 Task: Download the document in .jpg form.
Action: Mouse moved to (123, 109)
Screenshot: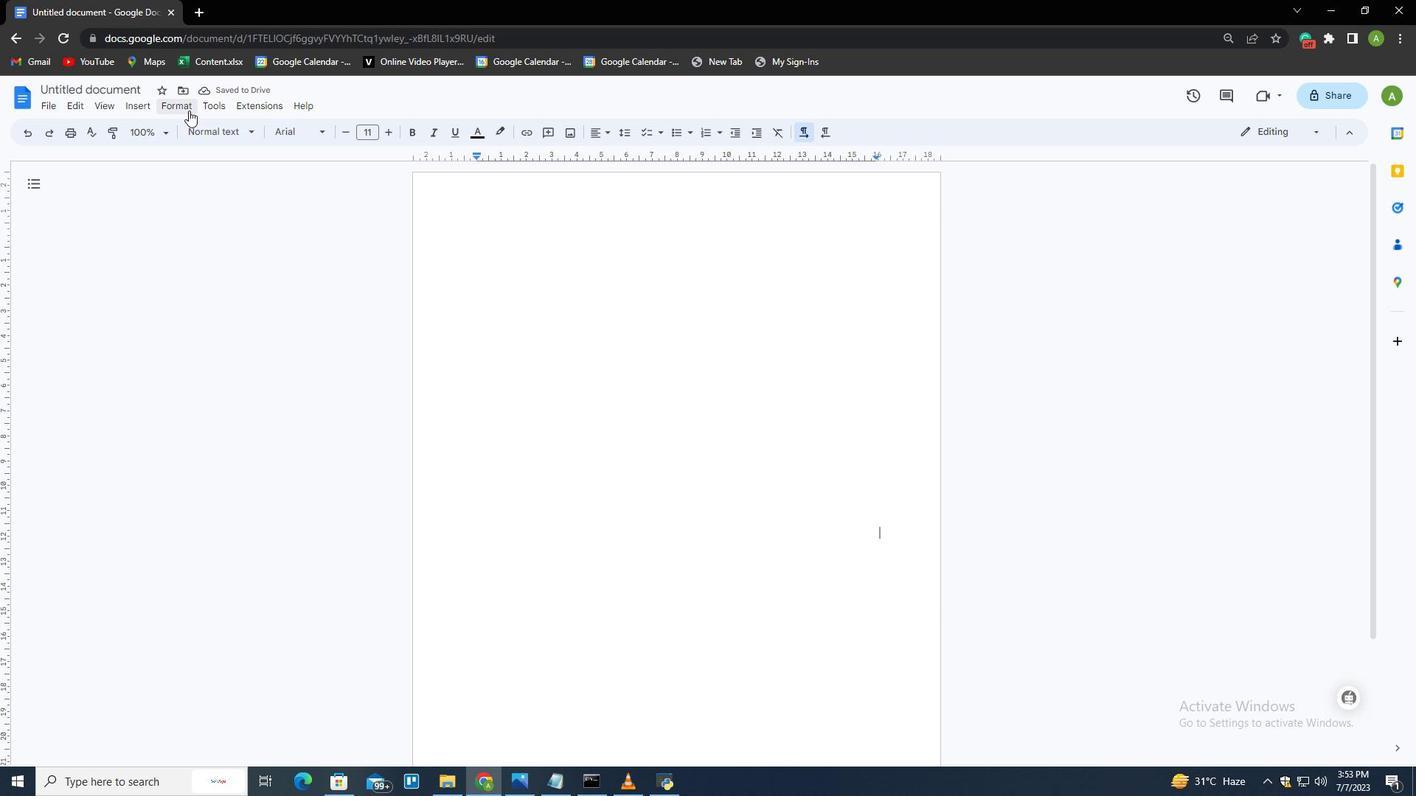 
Action: Mouse pressed left at (123, 109)
Screenshot: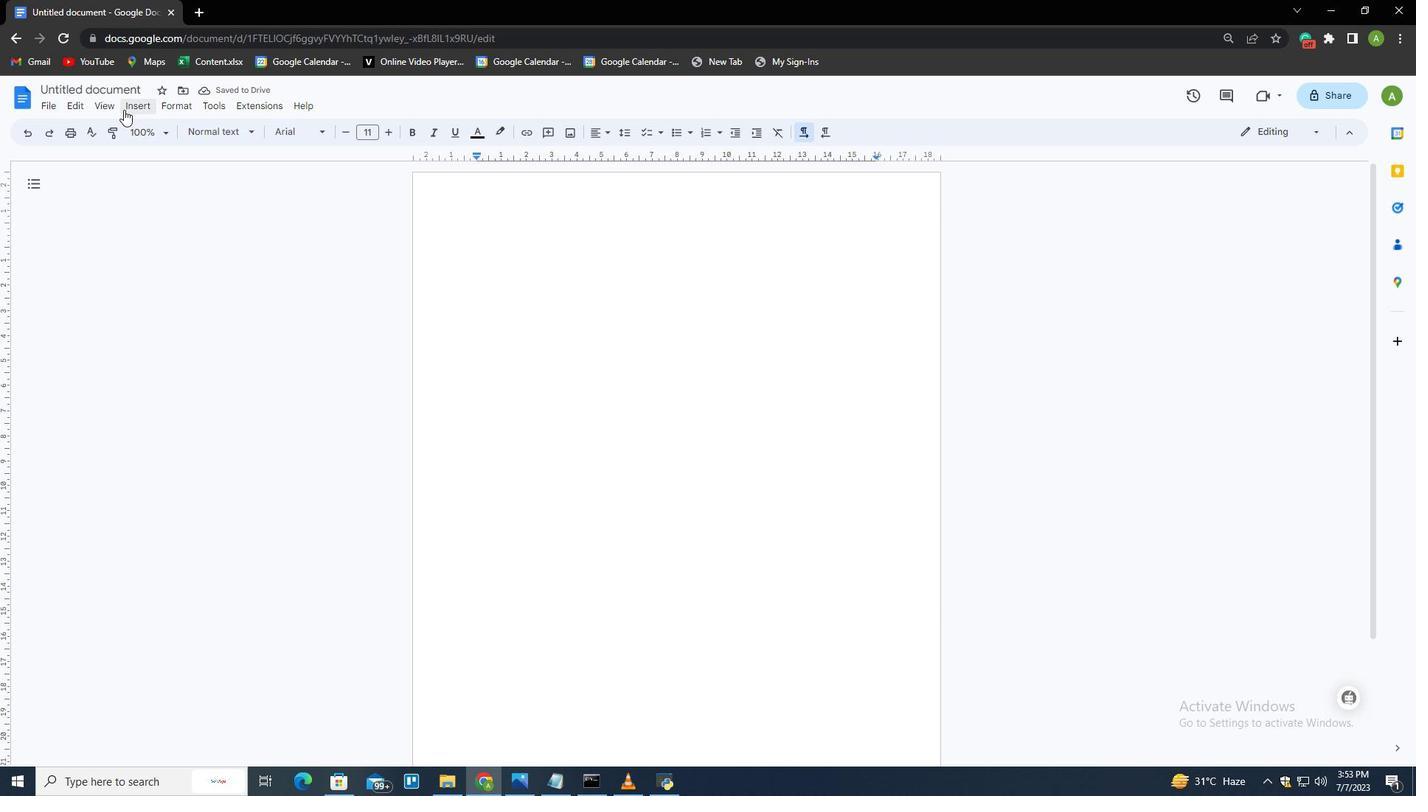 
Action: Mouse moved to (166, 168)
Screenshot: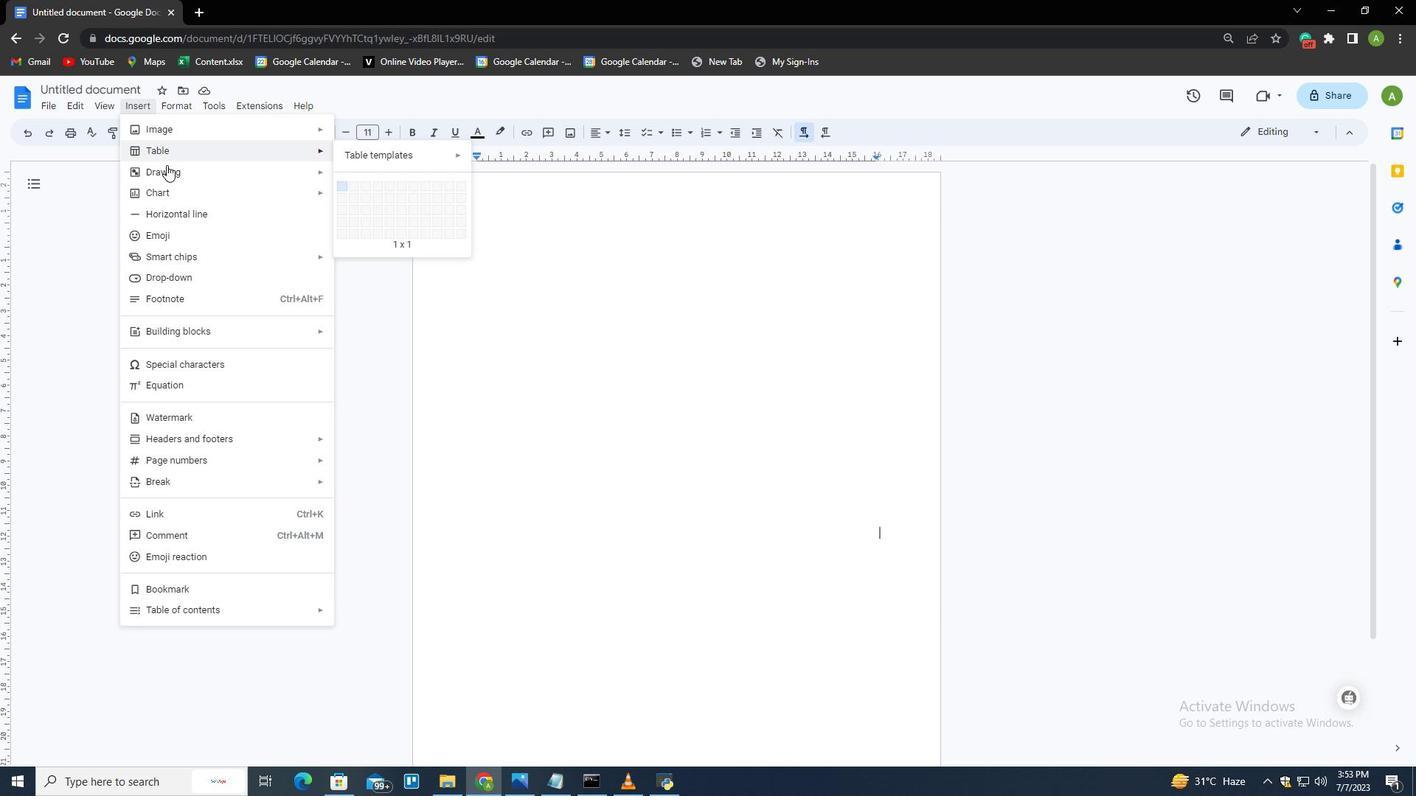 
Action: Mouse pressed left at (166, 168)
Screenshot: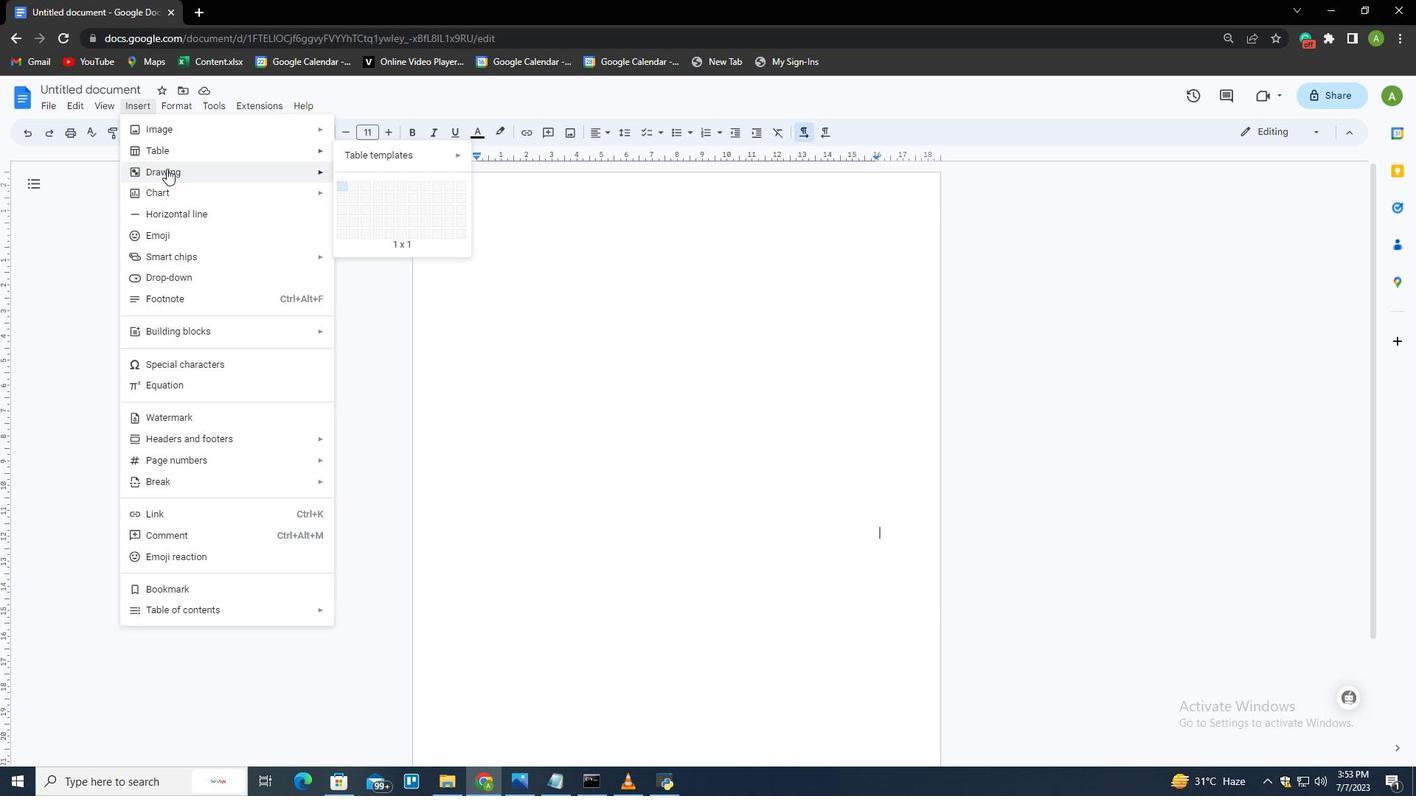 
Action: Mouse moved to (390, 177)
Screenshot: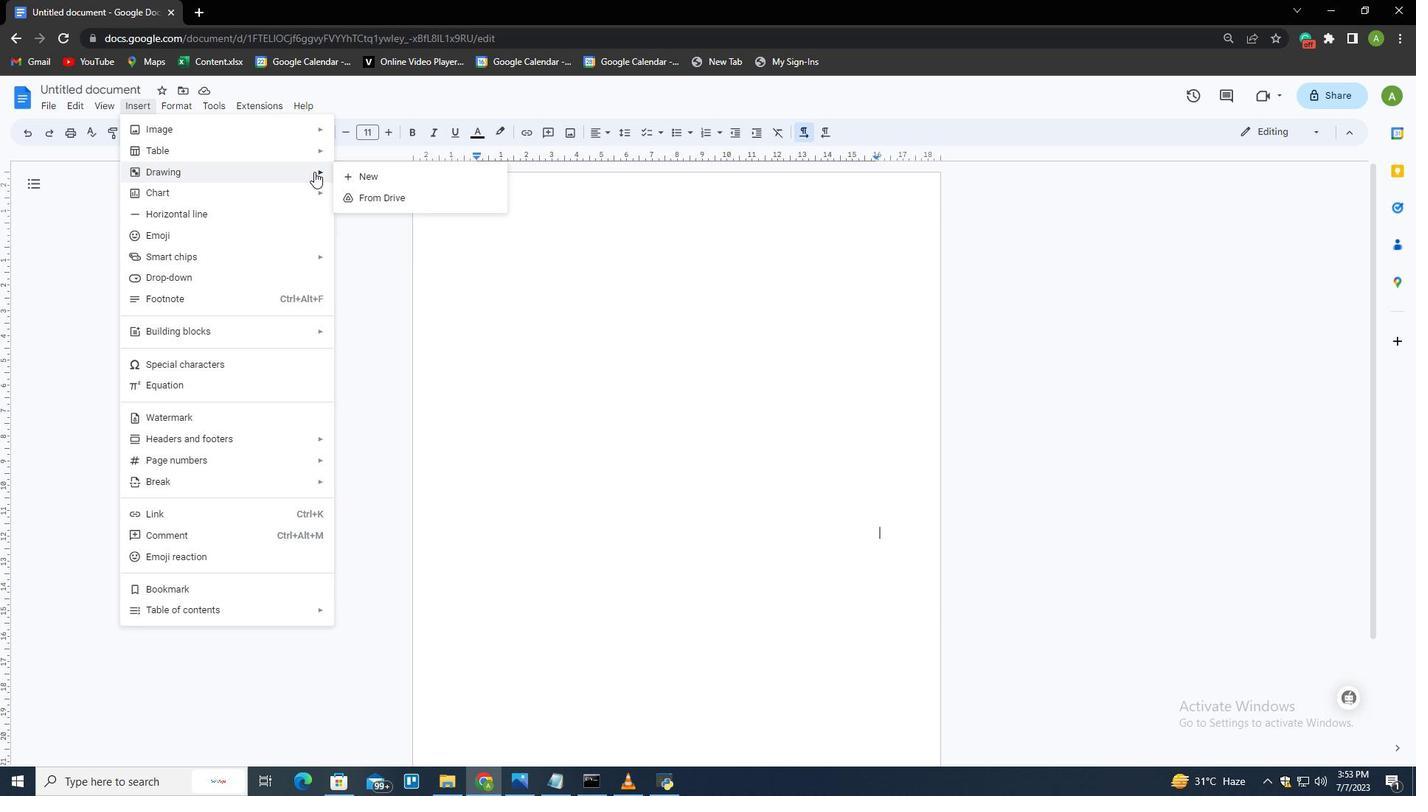 
Action: Mouse pressed left at (390, 177)
Screenshot: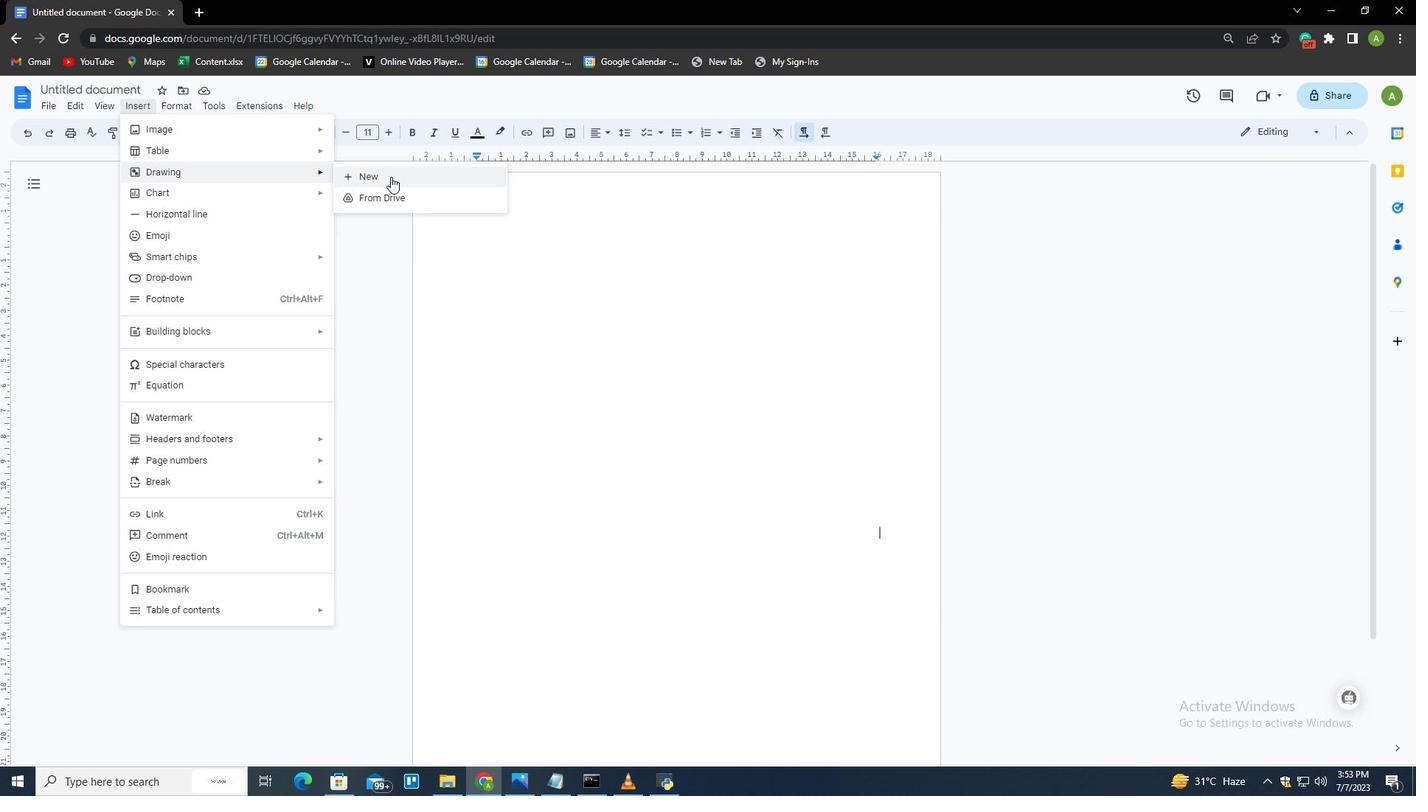 
Action: Mouse moved to (378, 167)
Screenshot: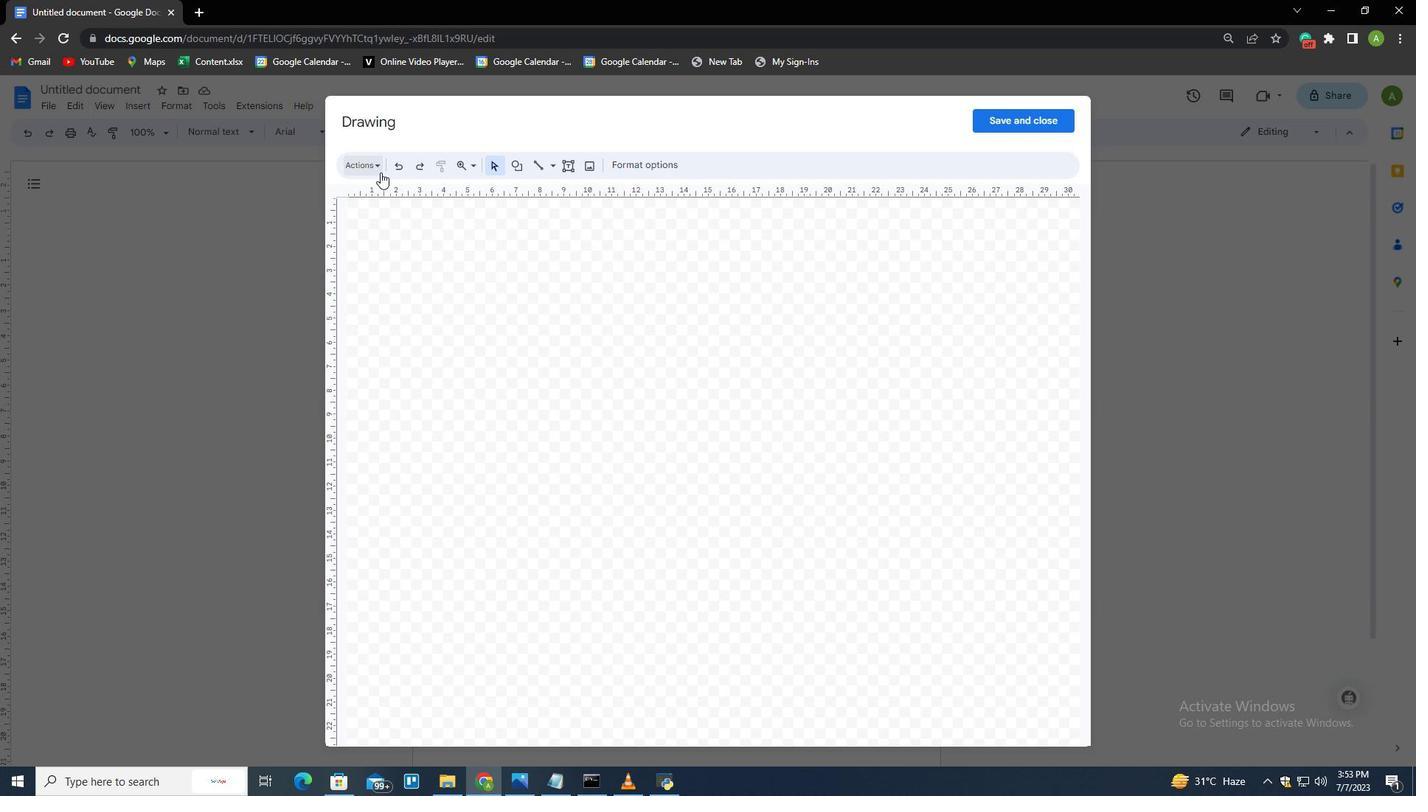 
Action: Mouse pressed left at (378, 167)
Screenshot: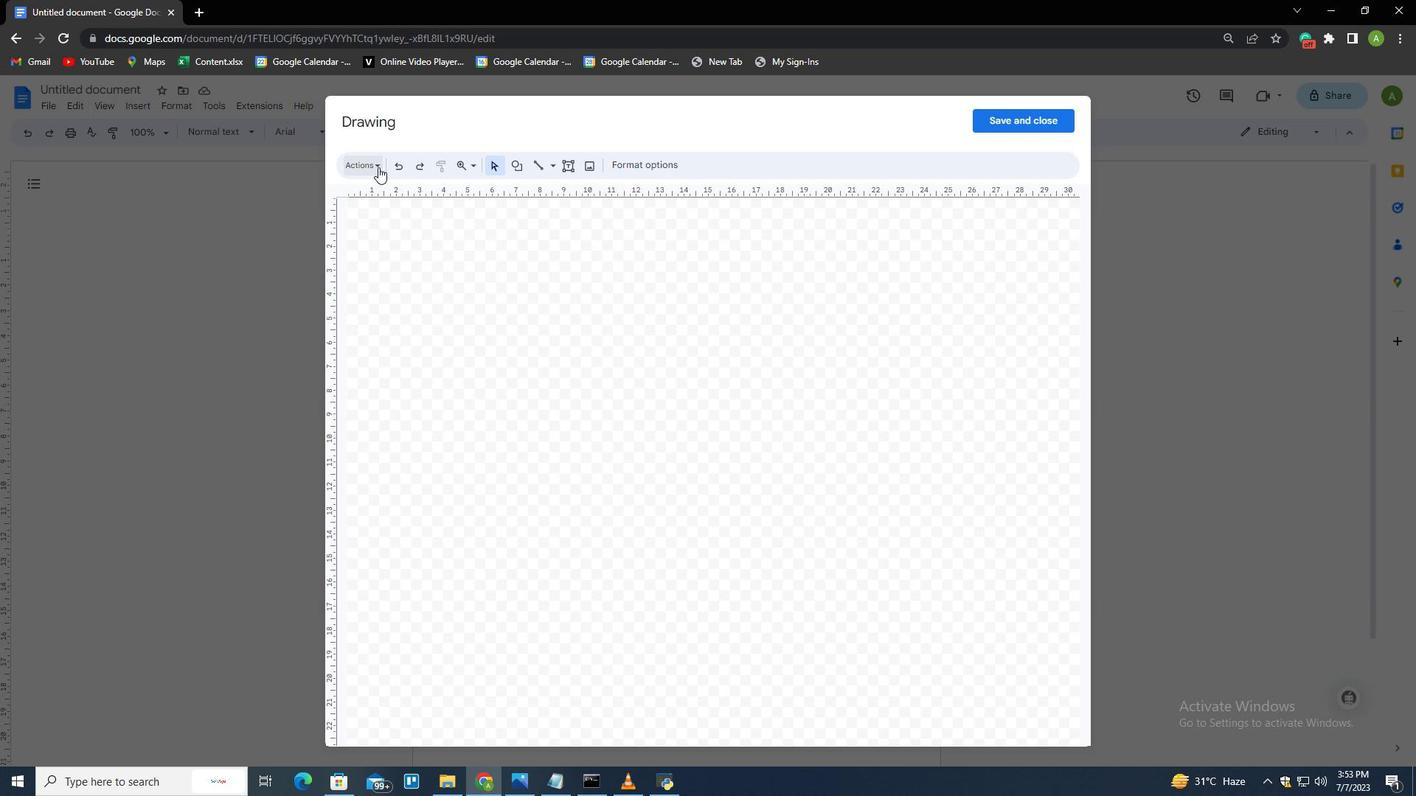 
Action: Mouse moved to (395, 219)
Screenshot: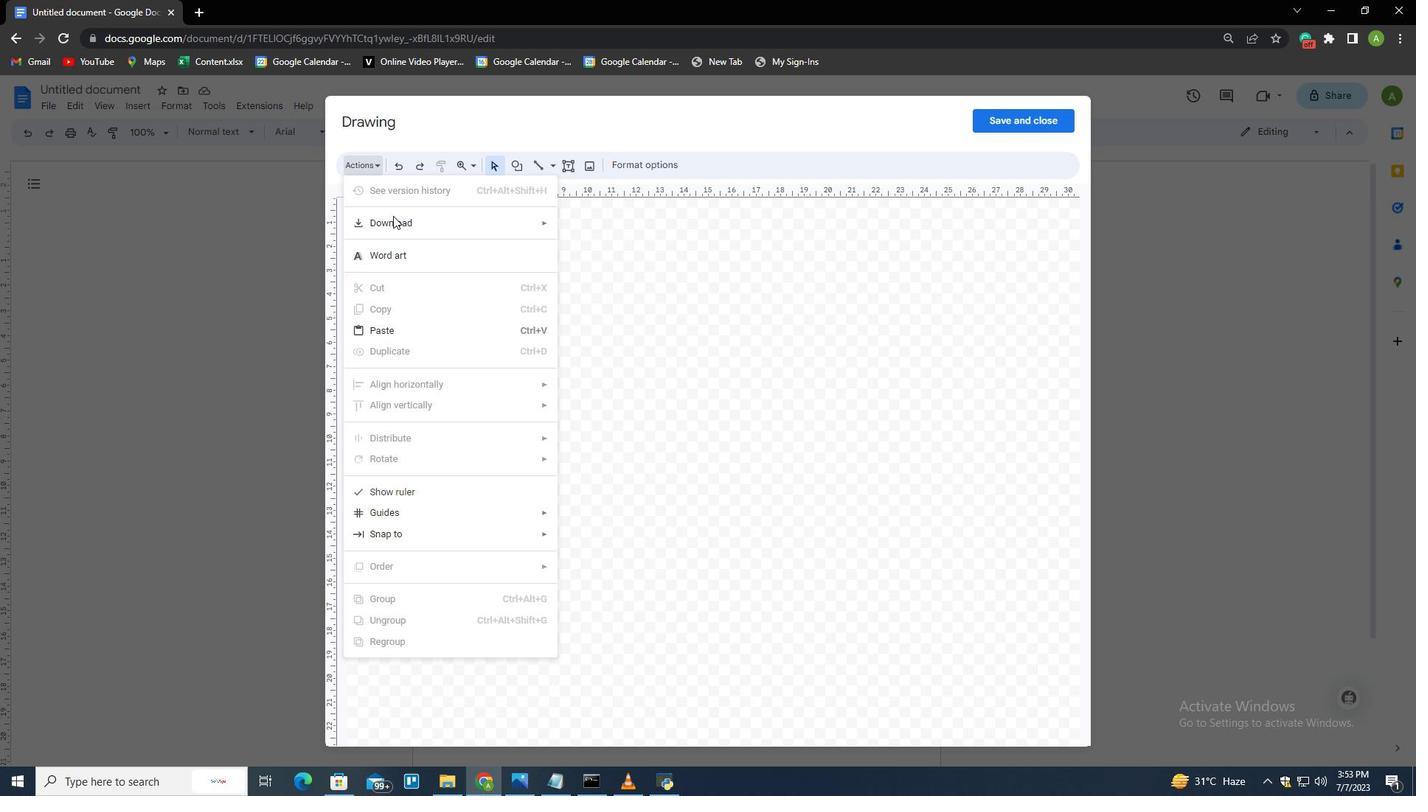 
Action: Mouse pressed left at (395, 219)
Screenshot: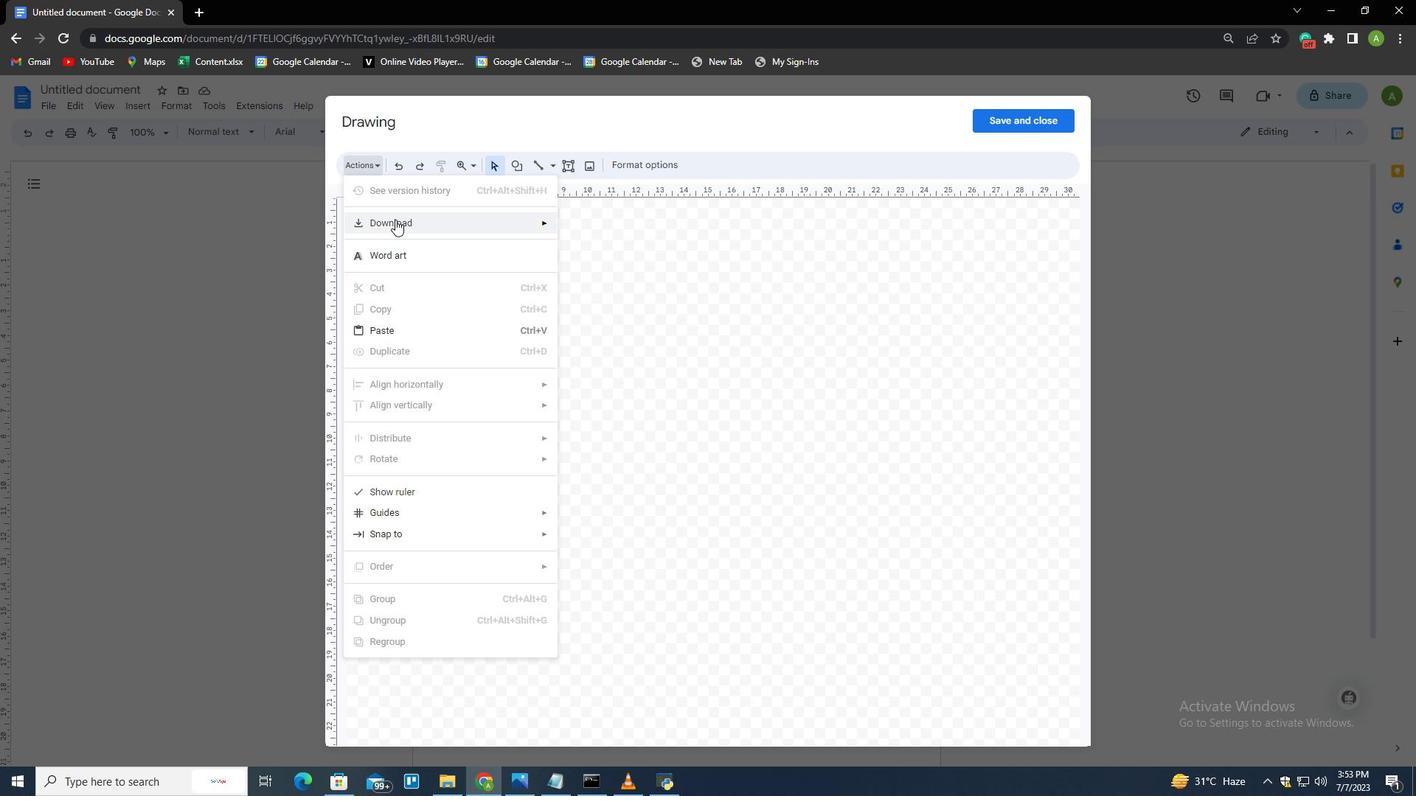 
Action: Mouse moved to (604, 247)
Screenshot: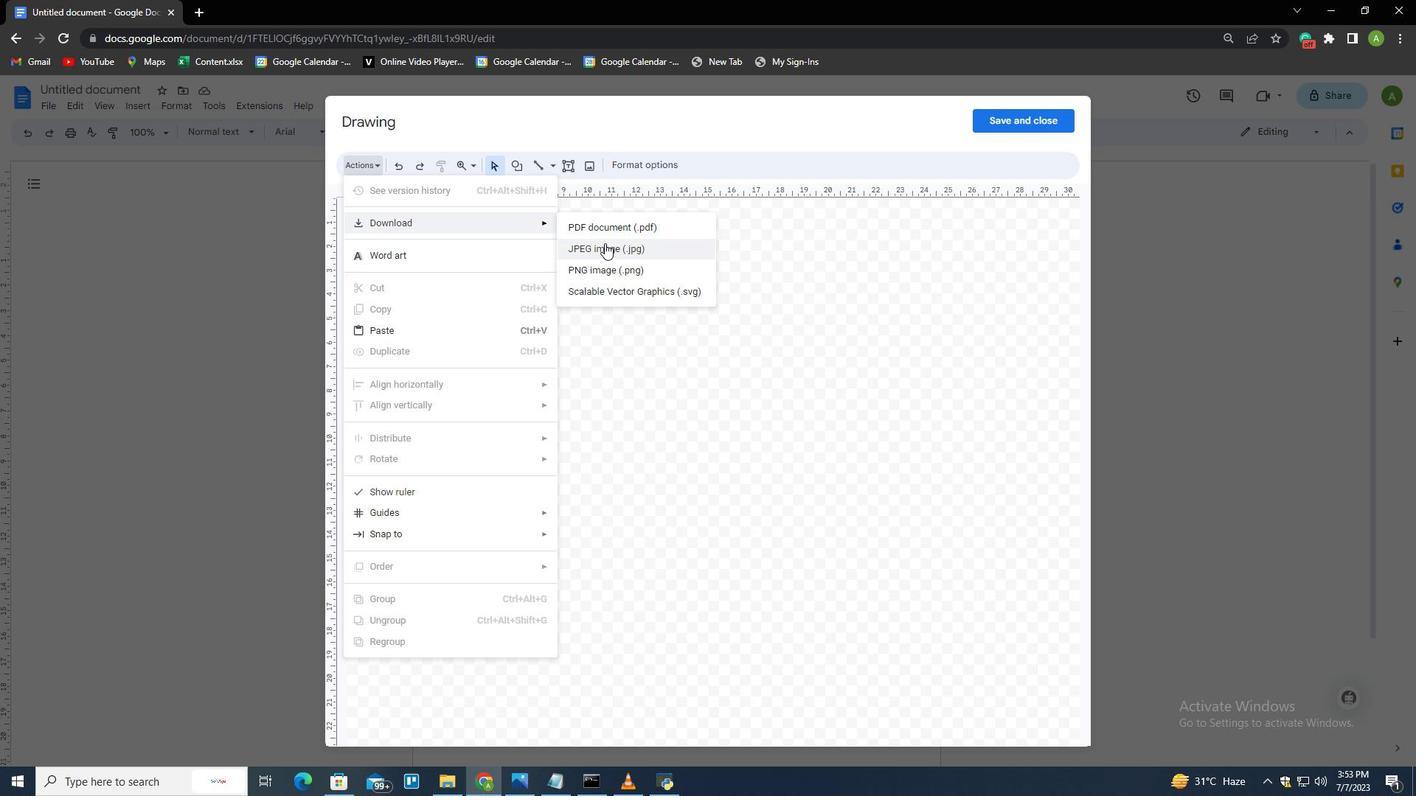 
Action: Mouse pressed left at (604, 247)
Screenshot: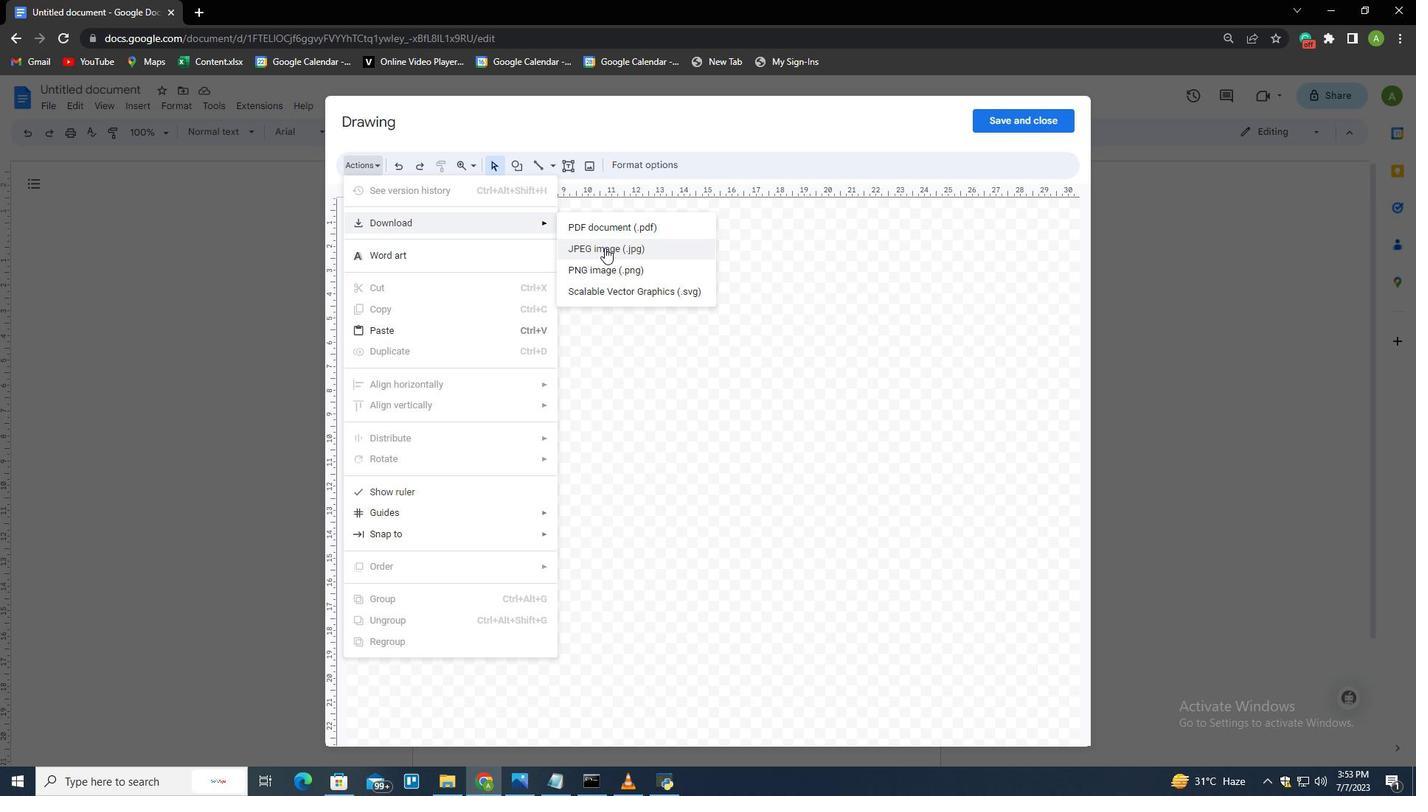 
